 Task: Add the task  Implement a new cloud-based vendor management system for a company to the section Full Throttle in the project BellTech and add a Due Date to the respective task as 2024/03/27
Action: Mouse moved to (488, 367)
Screenshot: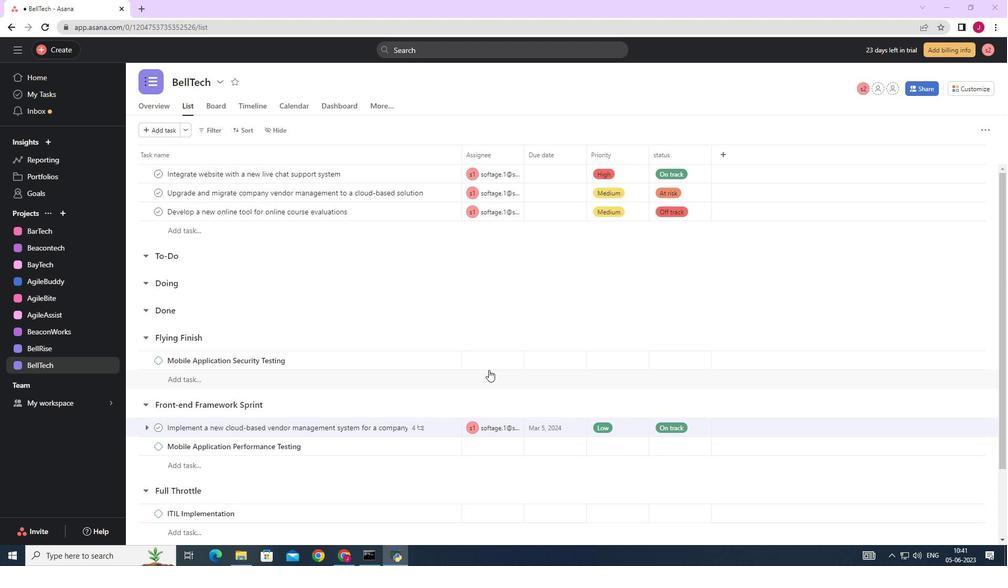 
Action: Mouse scrolled (488, 368) with delta (0, 0)
Screenshot: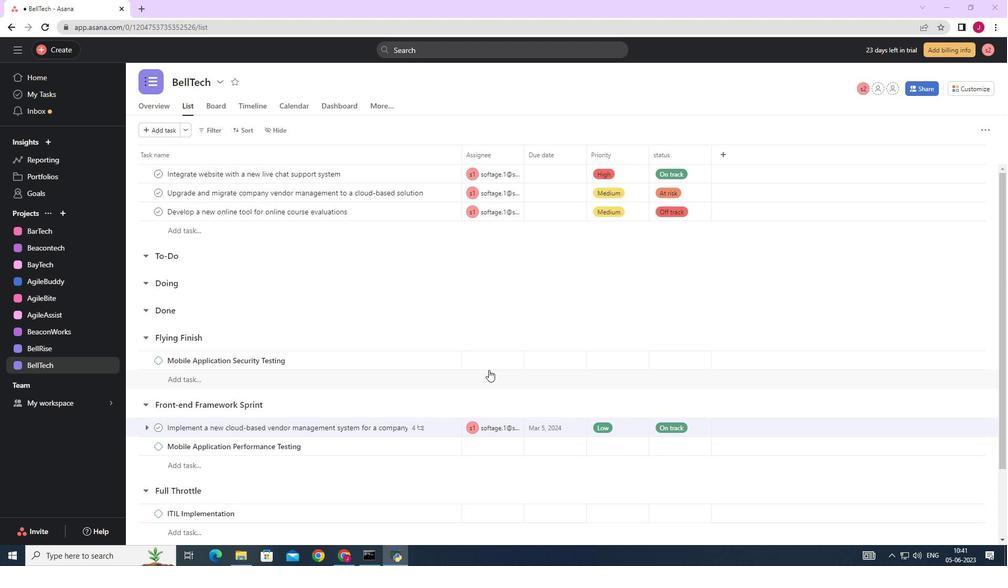 
Action: Mouse moved to (487, 367)
Screenshot: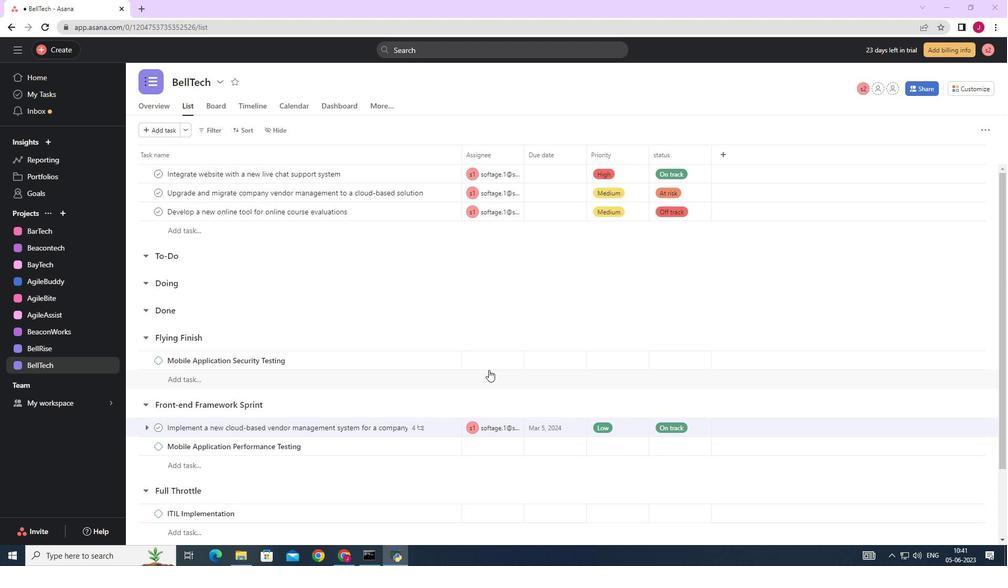 
Action: Mouse scrolled (487, 367) with delta (0, 0)
Screenshot: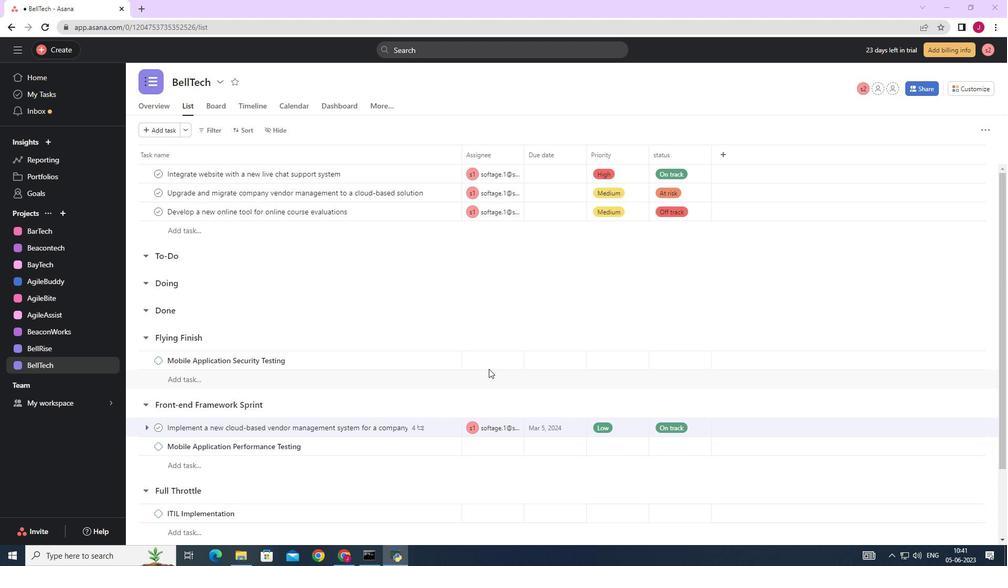 
Action: Mouse moved to (486, 367)
Screenshot: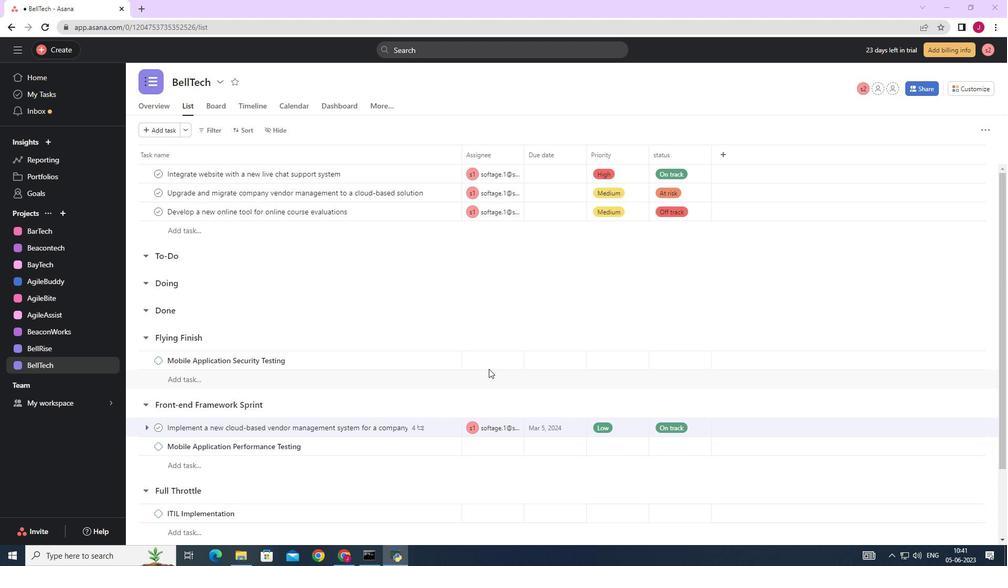 
Action: Mouse scrolled (486, 366) with delta (0, 0)
Screenshot: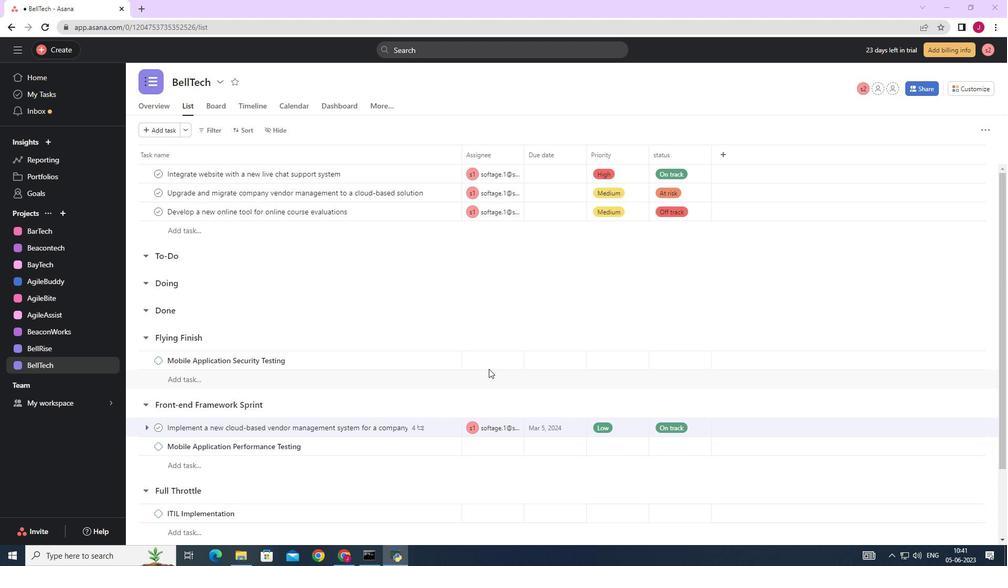 
Action: Mouse moved to (433, 340)
Screenshot: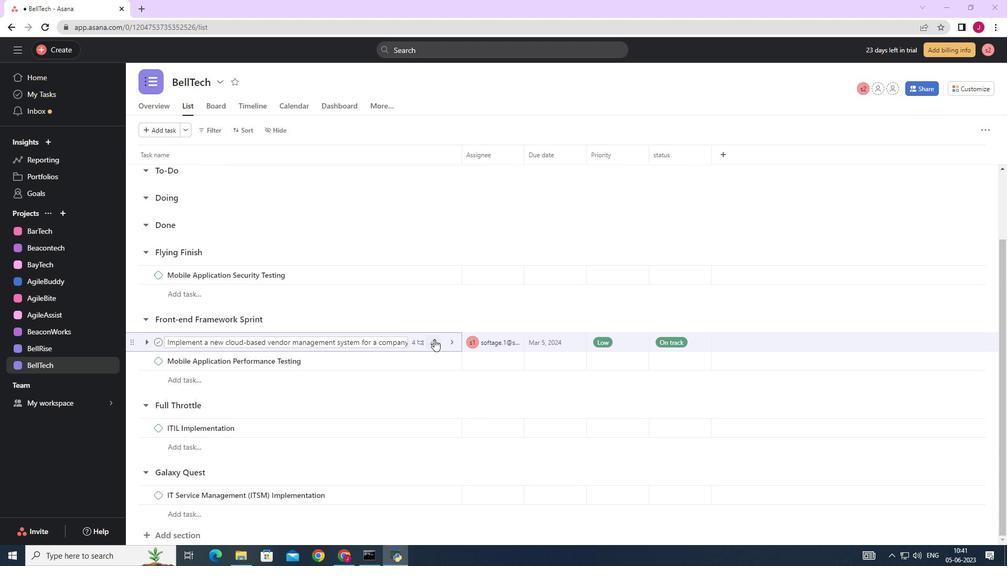 
Action: Mouse pressed left at (433, 340)
Screenshot: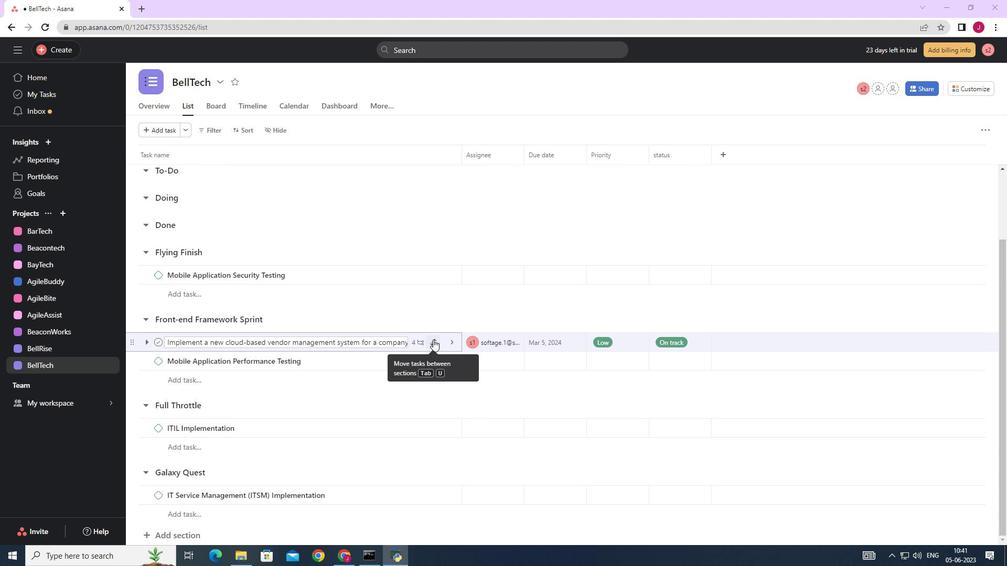 
Action: Mouse moved to (372, 498)
Screenshot: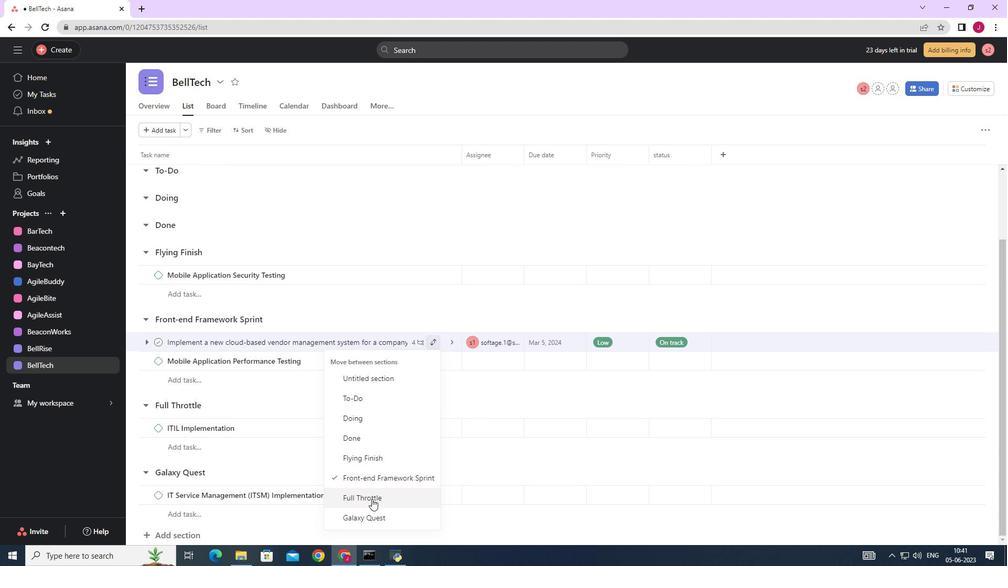 
Action: Mouse pressed left at (372, 498)
Screenshot: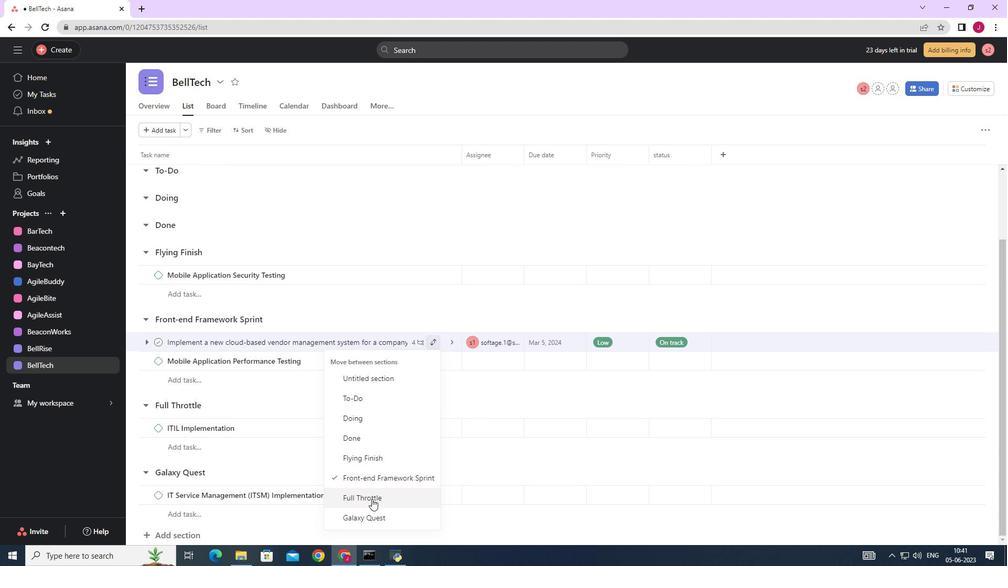 
Action: Mouse moved to (579, 411)
Screenshot: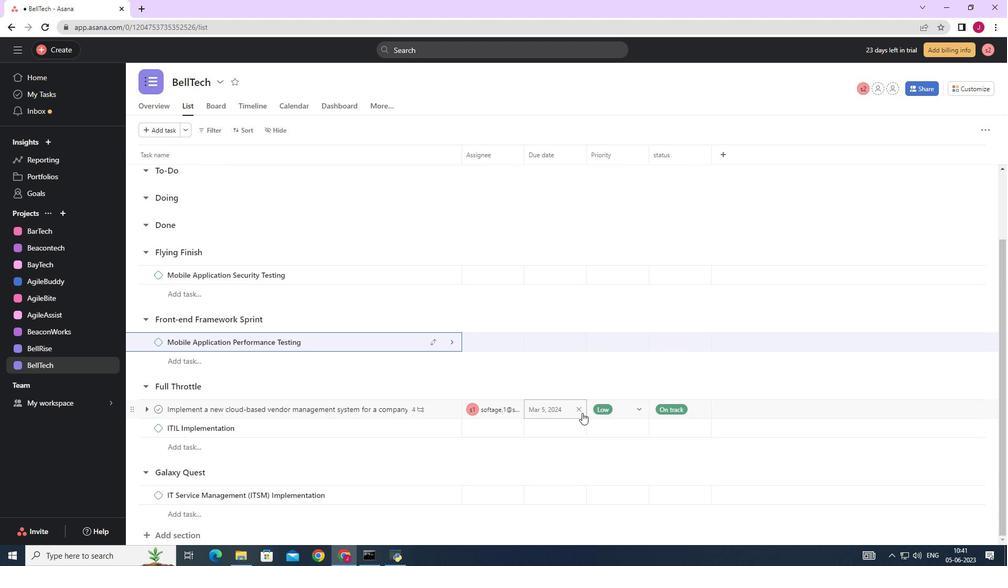 
Action: Mouse pressed left at (579, 411)
Screenshot: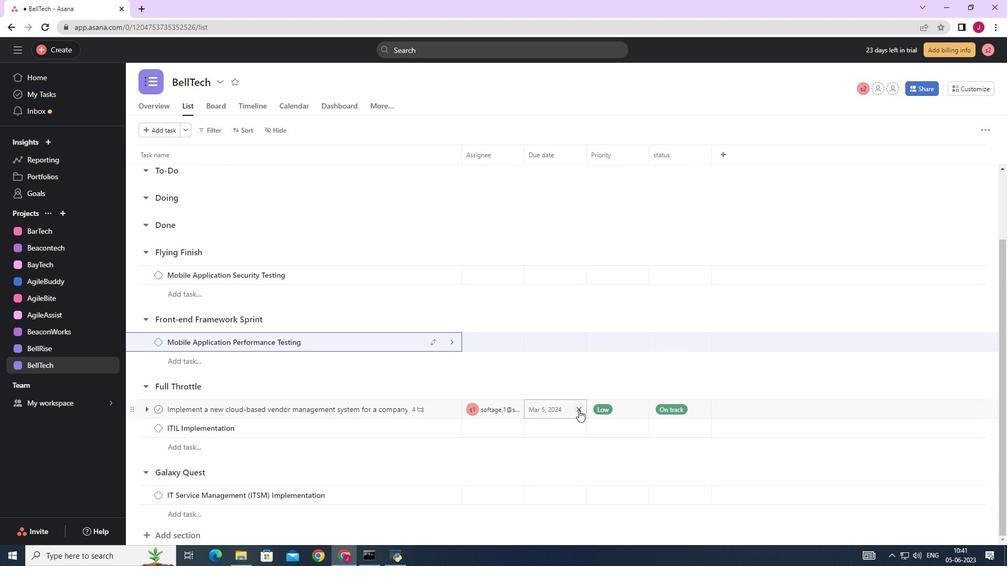 
Action: Mouse moved to (552, 410)
Screenshot: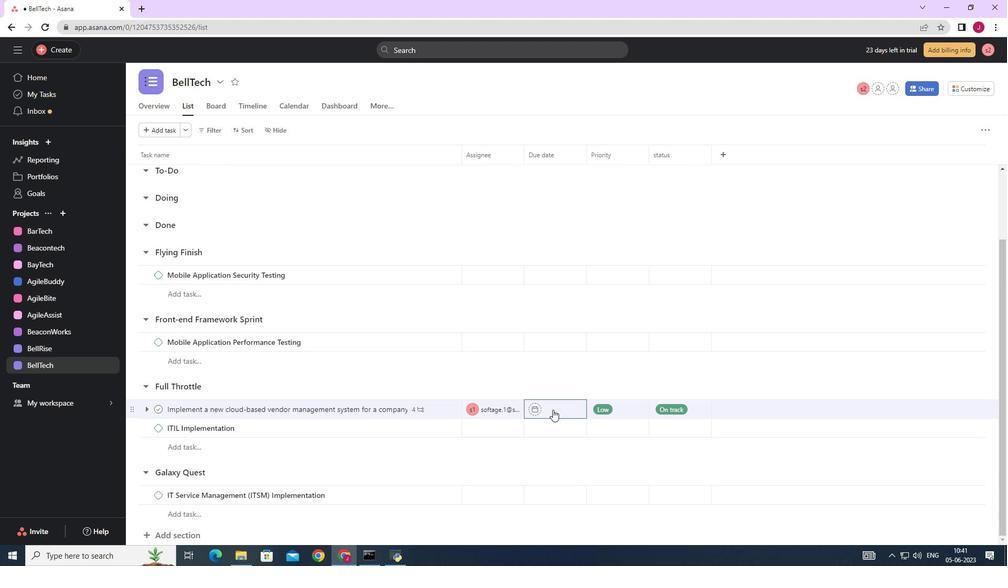 
Action: Mouse pressed left at (552, 410)
Screenshot: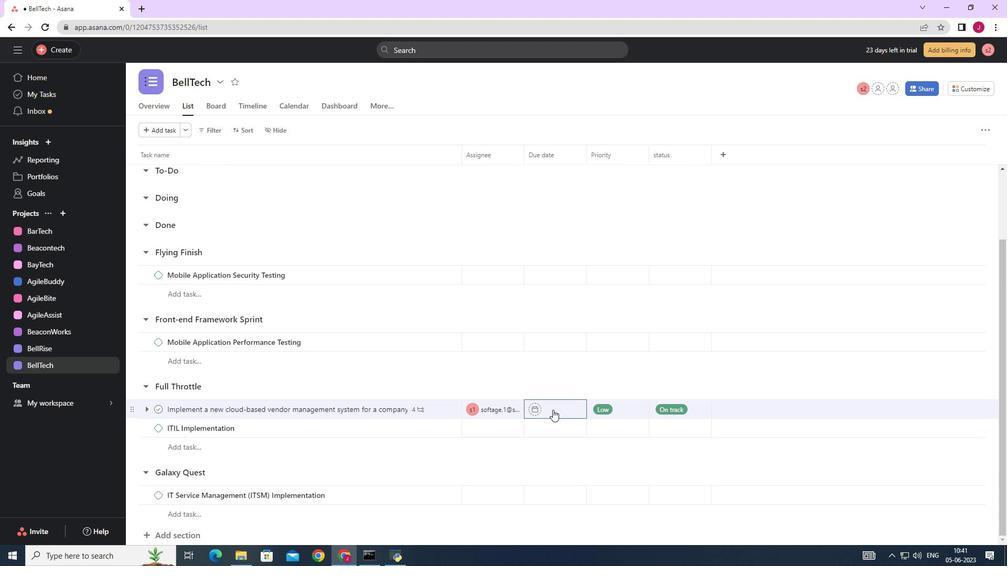 
Action: Mouse moved to (663, 247)
Screenshot: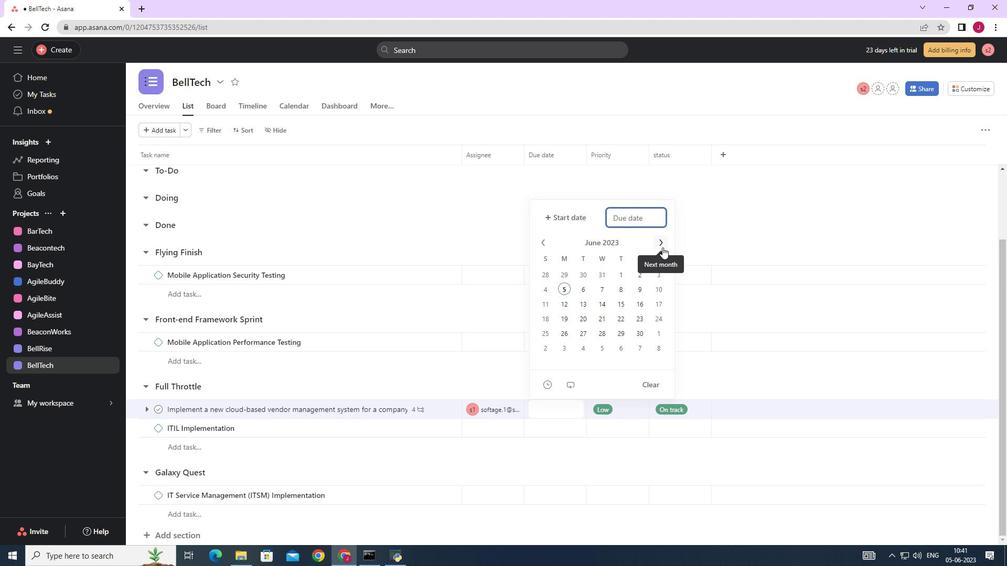 
Action: Mouse pressed left at (663, 247)
Screenshot: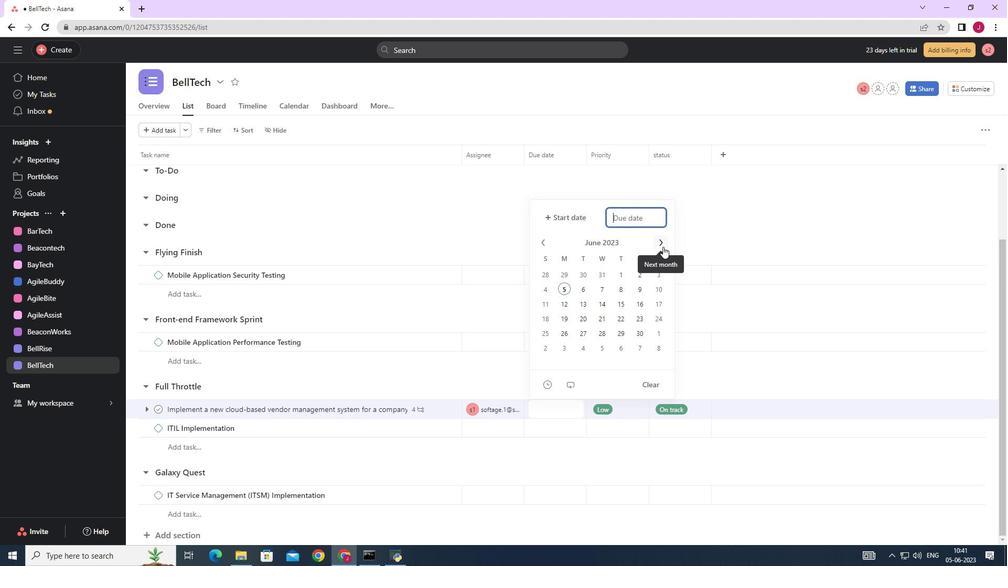 
Action: Mouse moved to (664, 246)
Screenshot: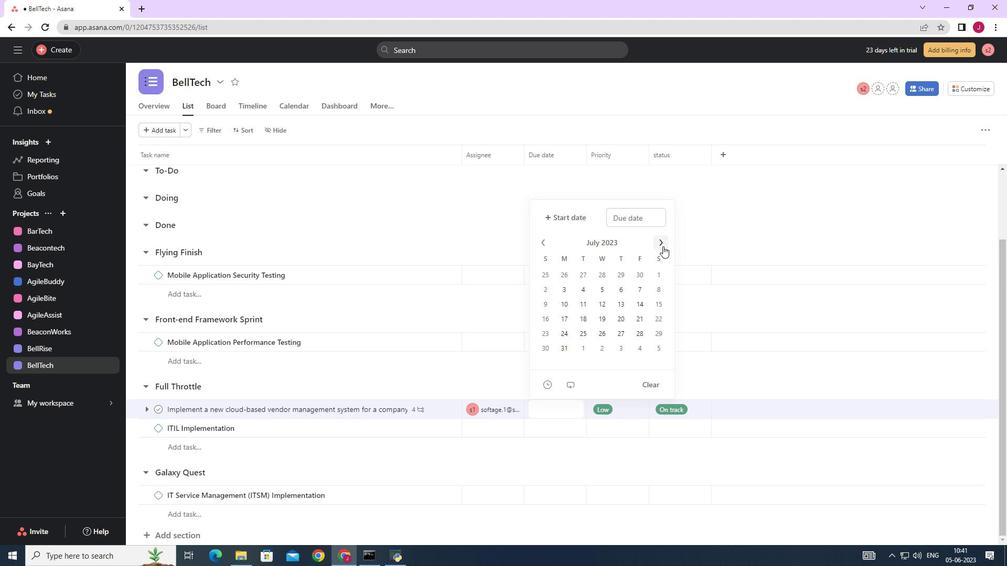 
Action: Mouse pressed left at (664, 246)
Screenshot: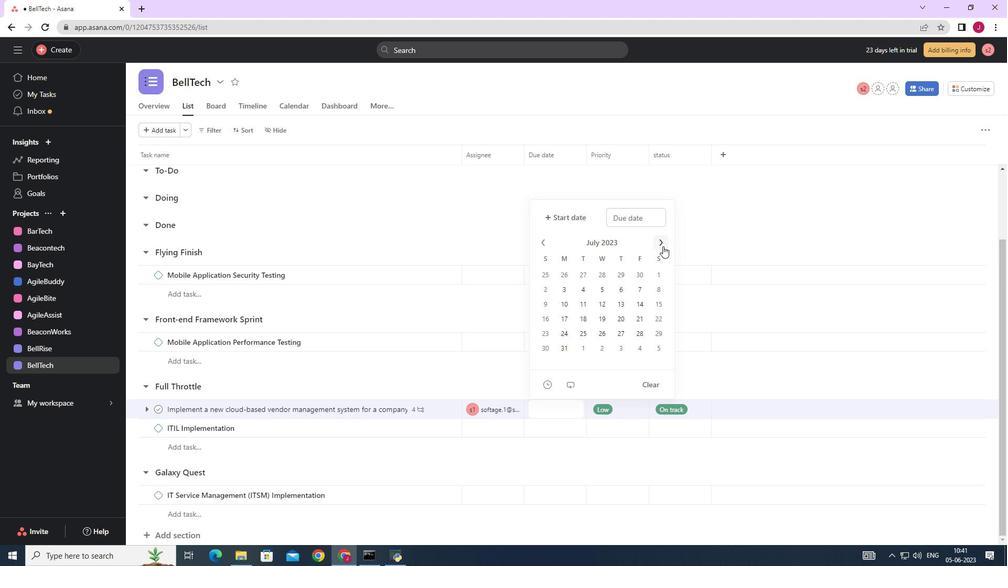 
Action: Mouse pressed left at (664, 246)
Screenshot: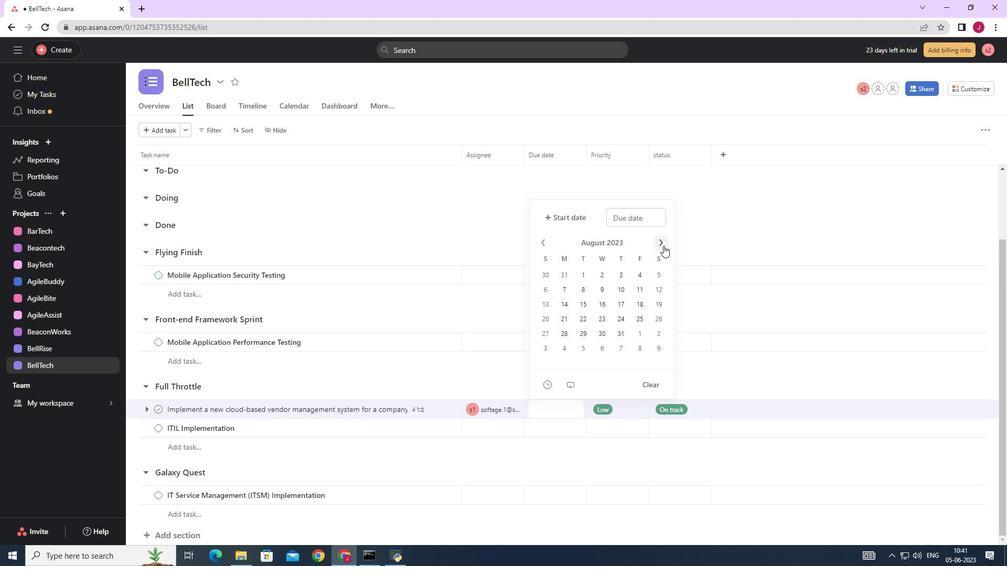 
Action: Mouse pressed left at (664, 246)
Screenshot: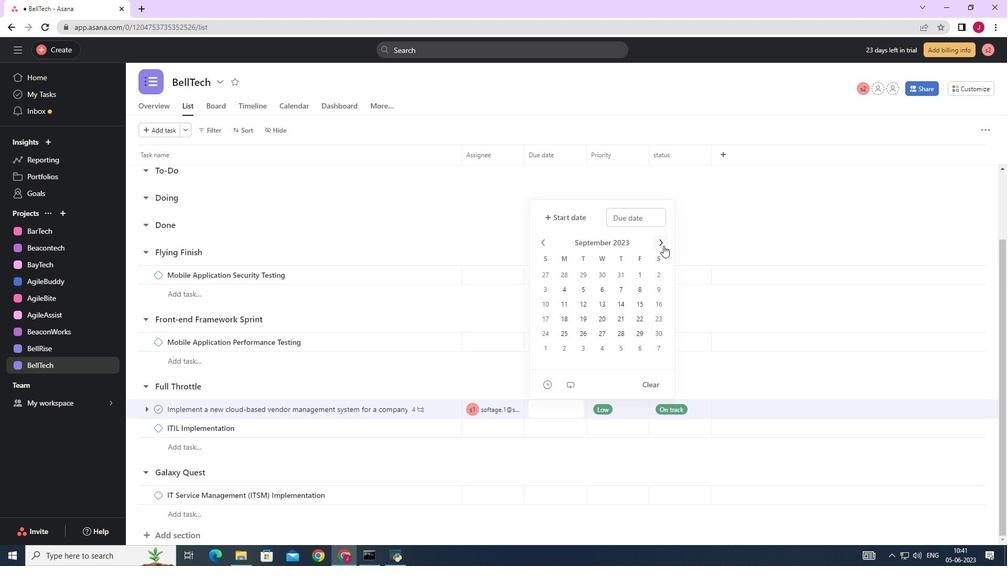 
Action: Mouse pressed left at (664, 246)
Screenshot: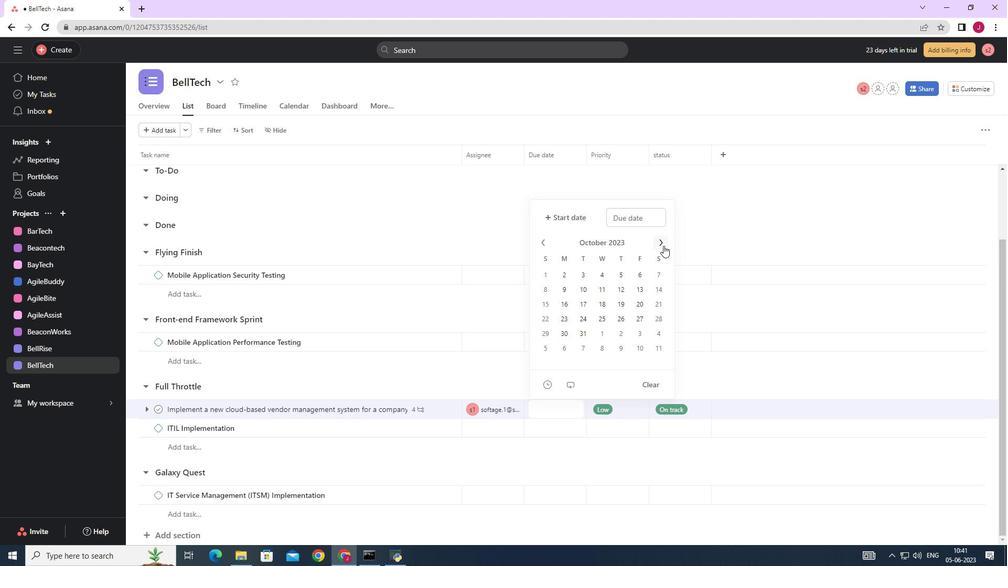 
Action: Mouse pressed left at (664, 246)
Screenshot: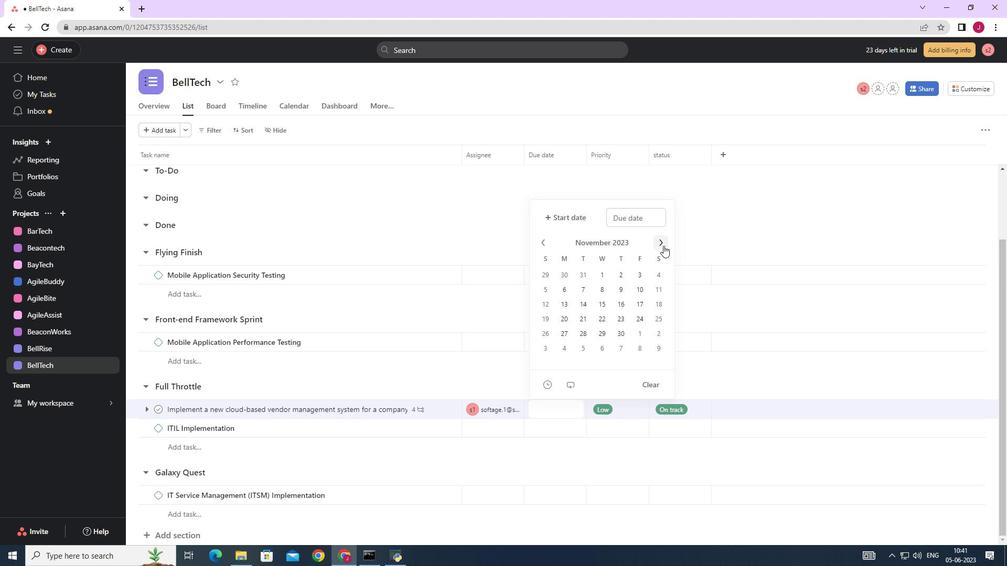 
Action: Mouse pressed left at (664, 246)
Screenshot: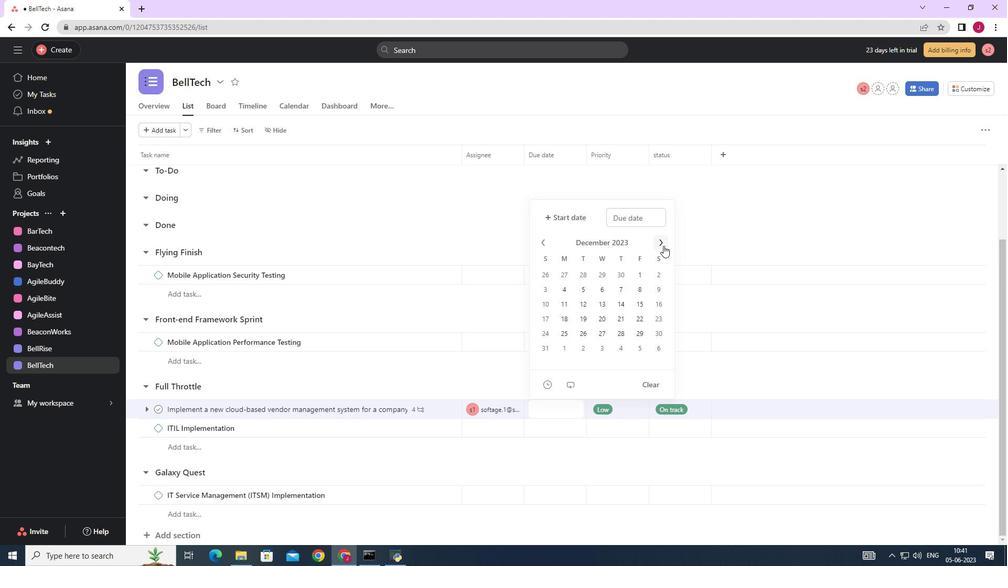 
Action: Mouse pressed left at (664, 246)
Screenshot: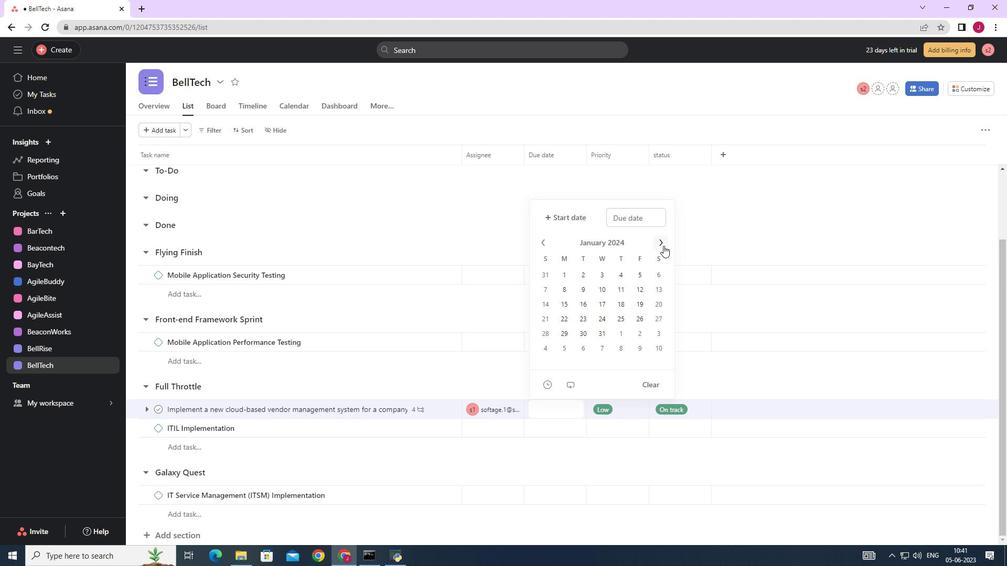 
Action: Mouse moved to (663, 246)
Screenshot: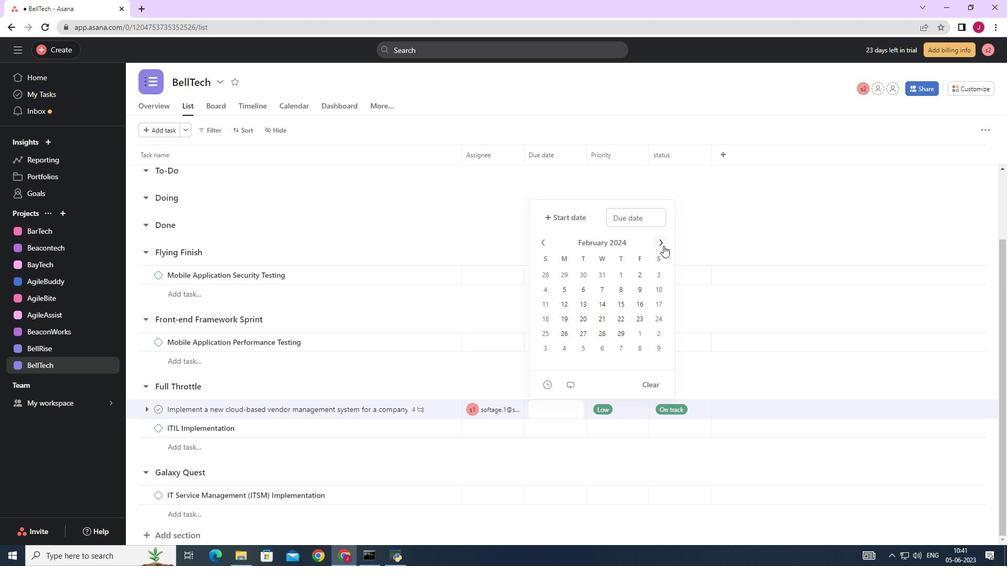 
Action: Mouse pressed left at (663, 246)
Screenshot: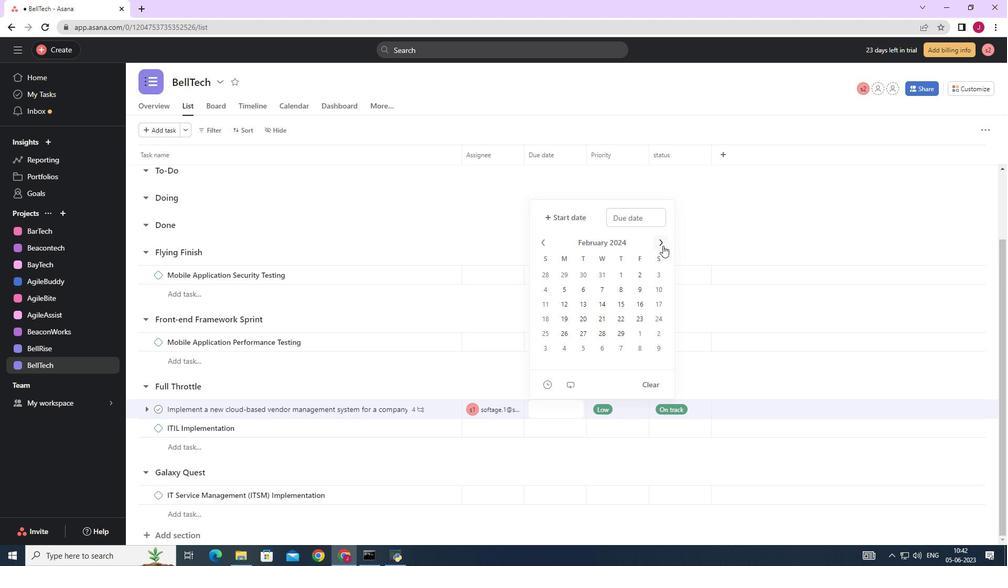 
Action: Mouse moved to (602, 330)
Screenshot: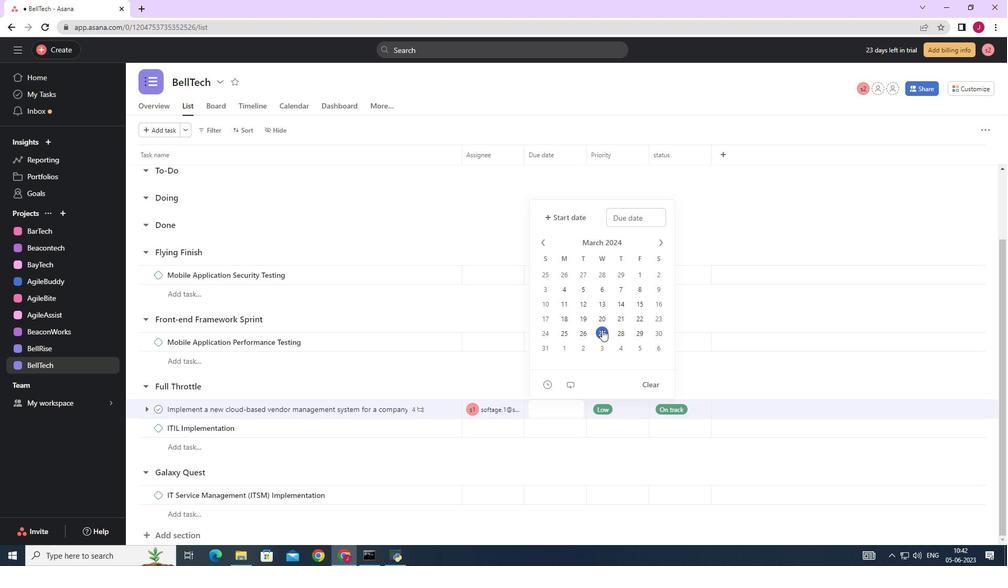 
Action: Mouse pressed left at (602, 330)
Screenshot: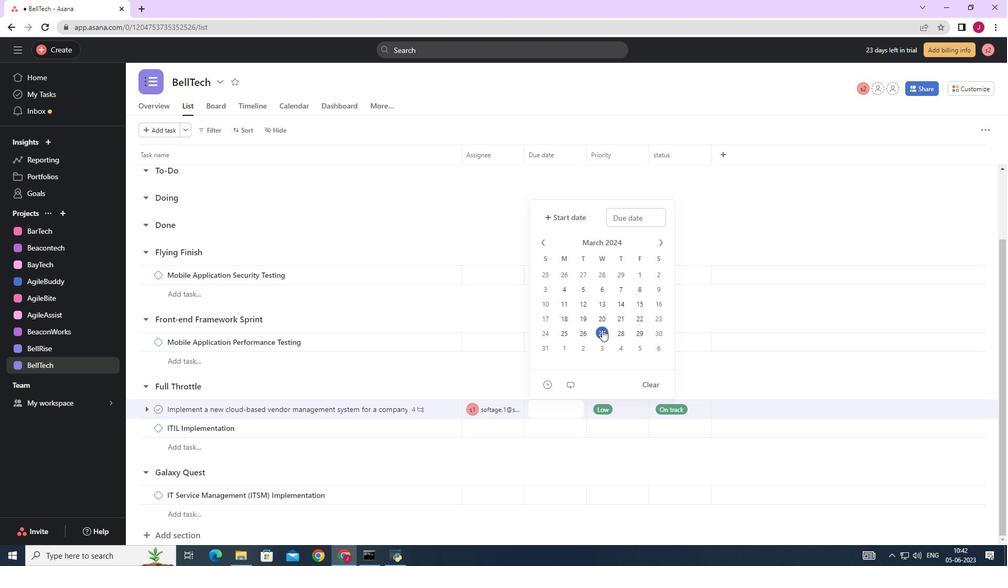 
Action: Mouse moved to (753, 206)
Screenshot: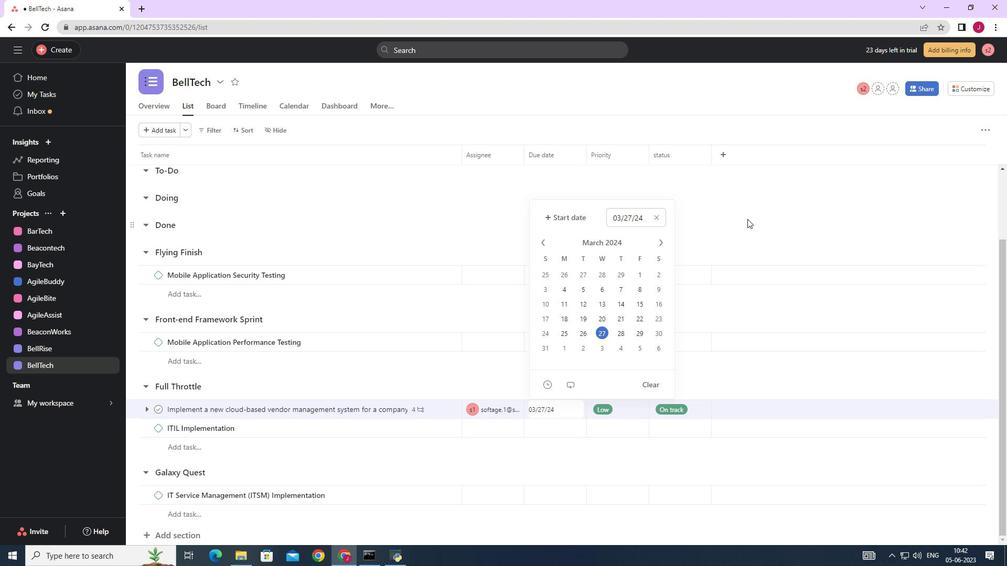 
Action: Mouse pressed left at (753, 206)
Screenshot: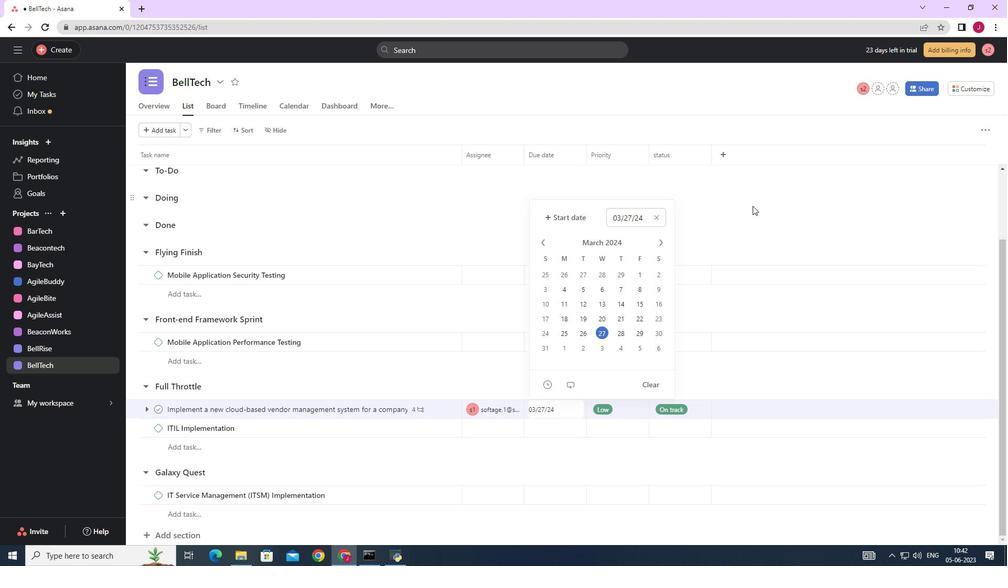 
Action: Mouse moved to (751, 204)
Screenshot: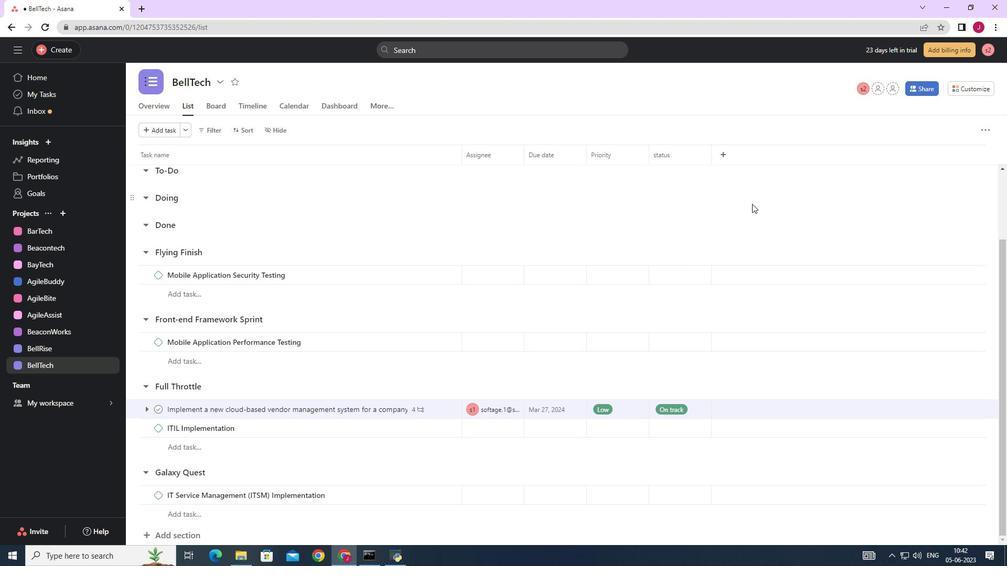 
